 Task: Create a task  Create a new online platform for online legal consultations , assign it to team member softage.2@softage.net in the project BlueTechie and update the status of the task to  Off Track , set the priority of the task to Medium
Action: Mouse moved to (89, 63)
Screenshot: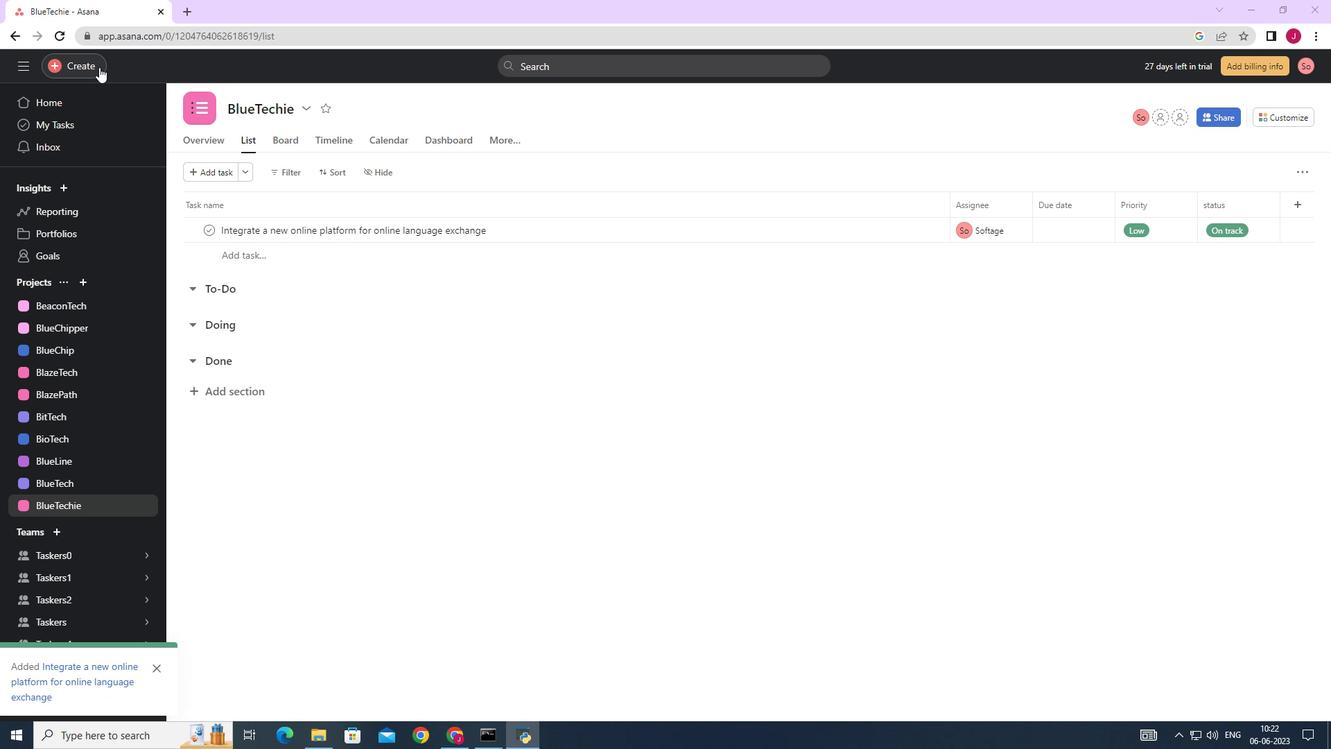 
Action: Mouse pressed left at (89, 63)
Screenshot: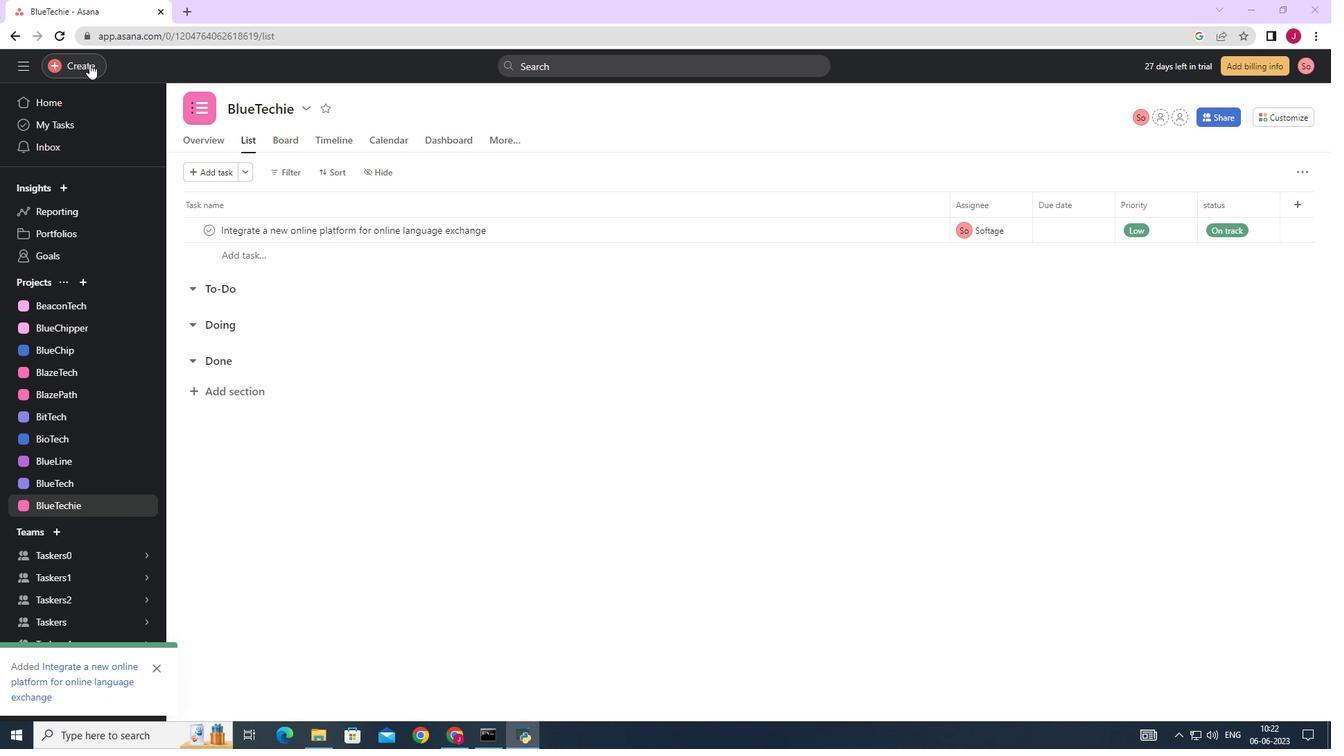 
Action: Mouse moved to (173, 70)
Screenshot: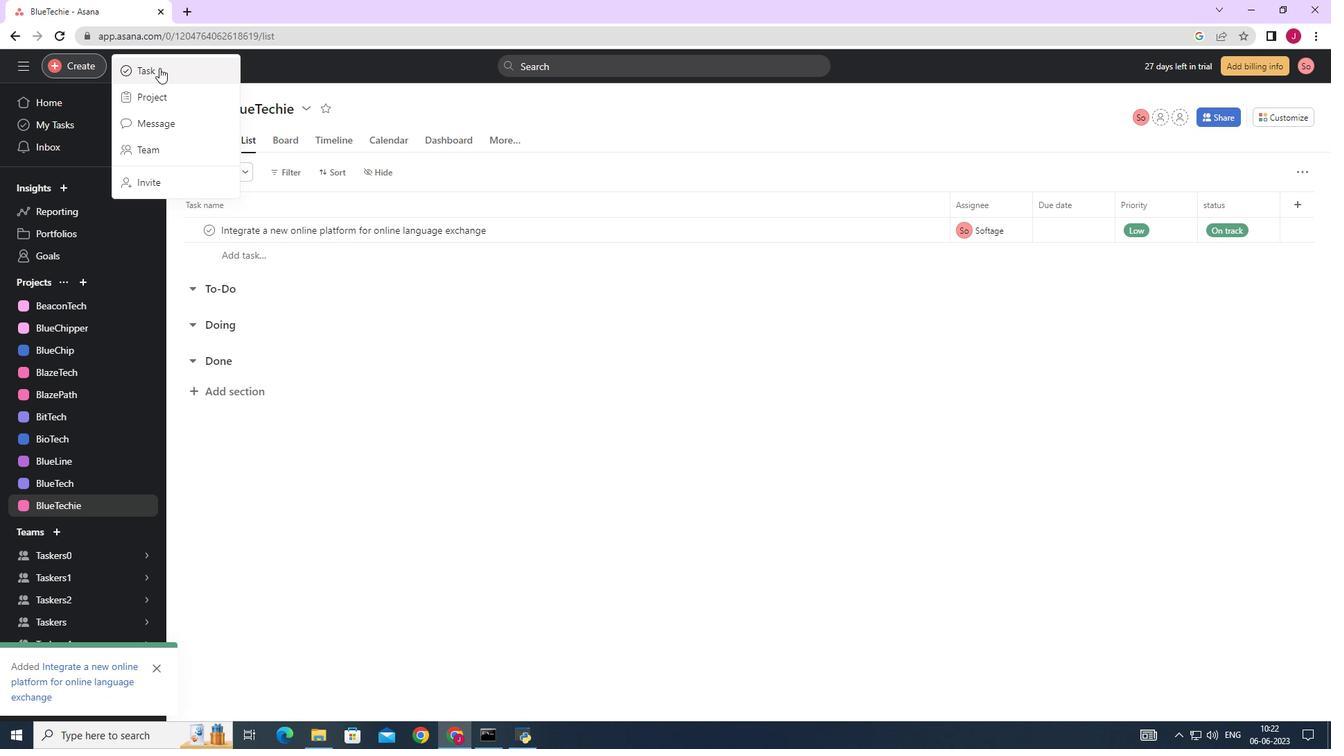 
Action: Mouse pressed left at (173, 70)
Screenshot: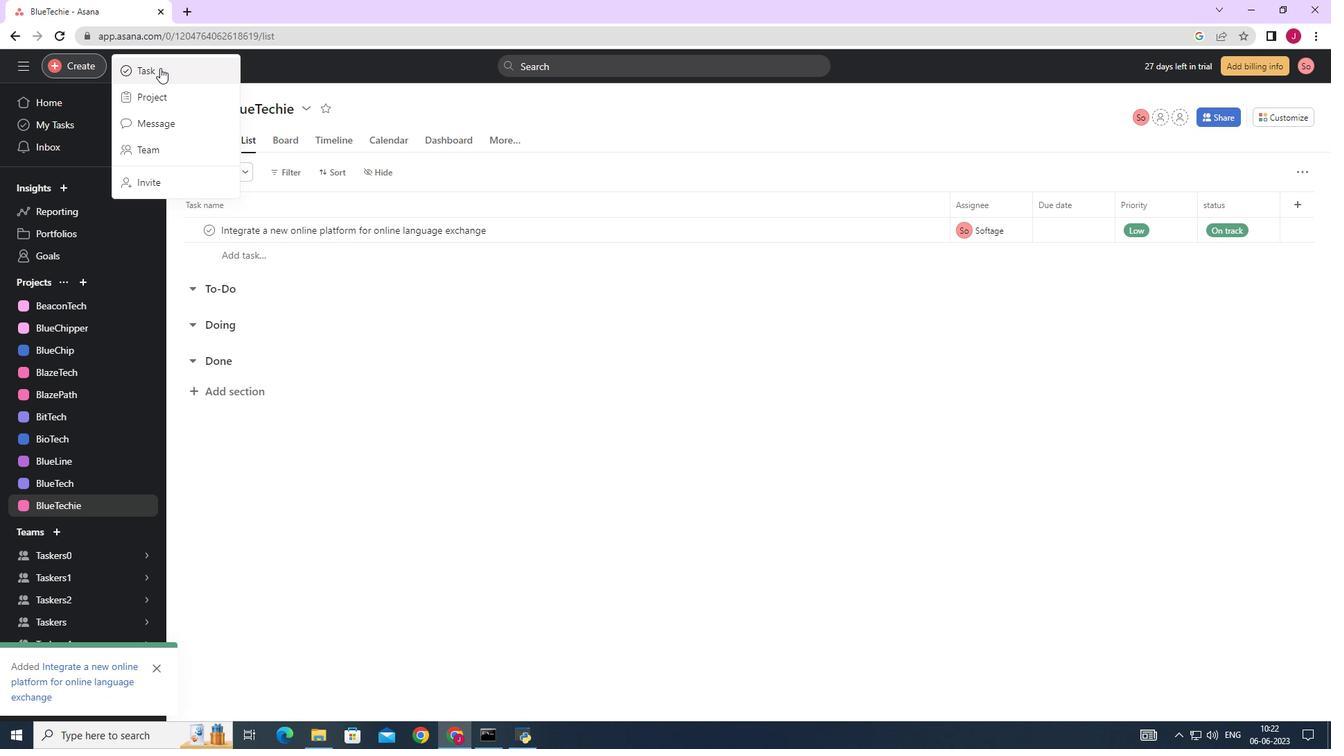 
Action: Mouse moved to (1056, 452)
Screenshot: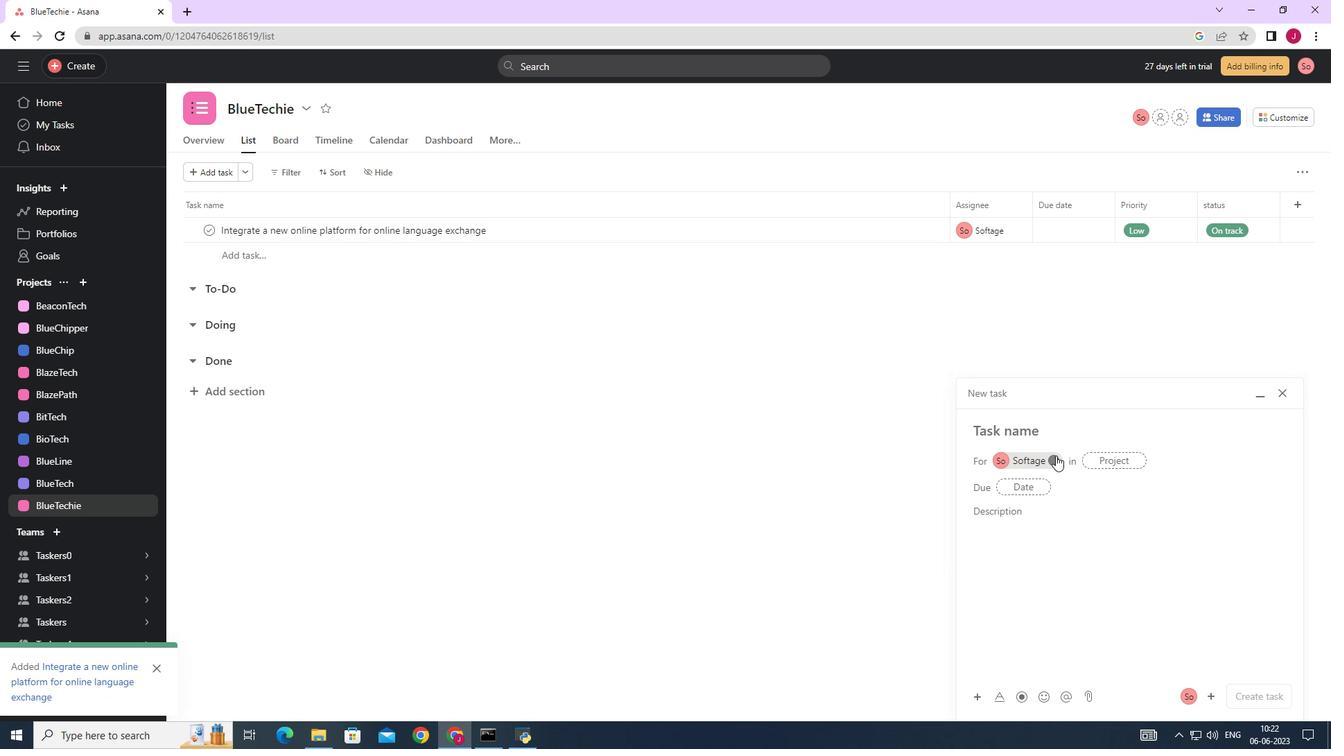 
Action: Mouse pressed left at (1056, 452)
Screenshot: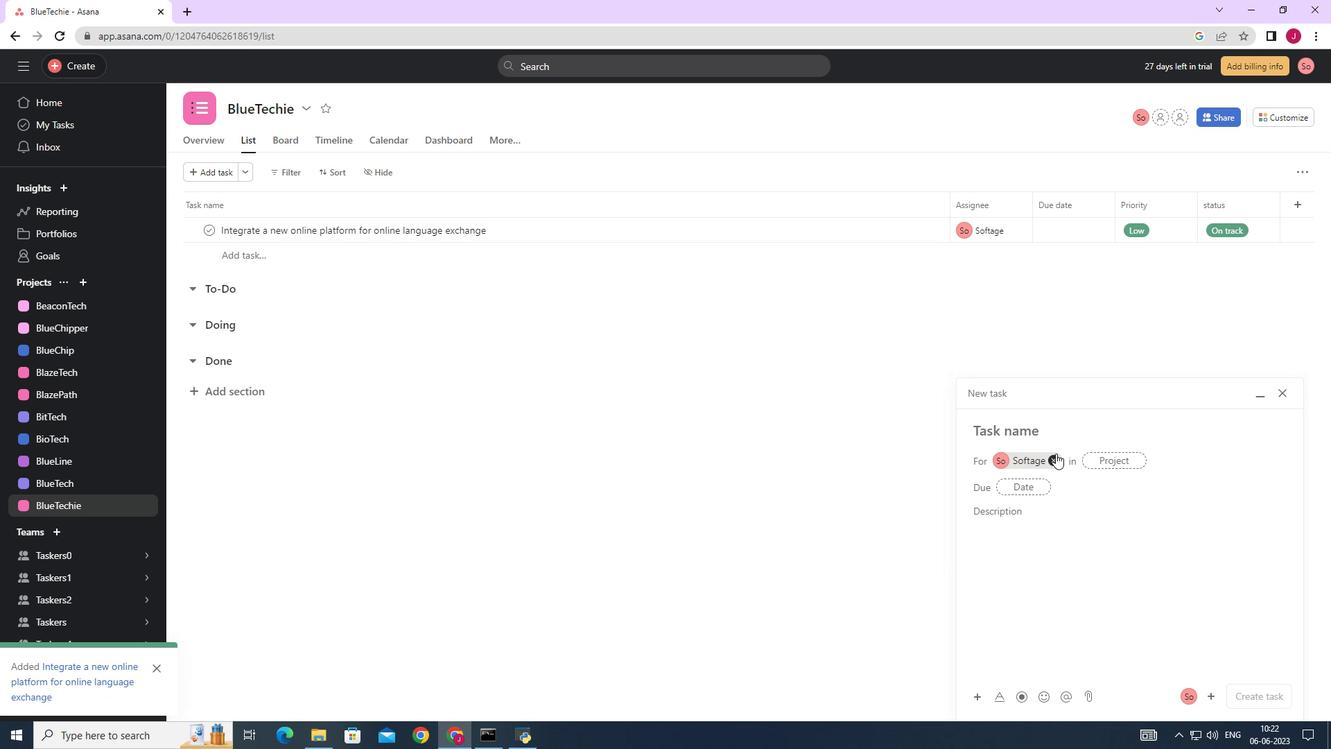 
Action: Mouse moved to (1009, 433)
Screenshot: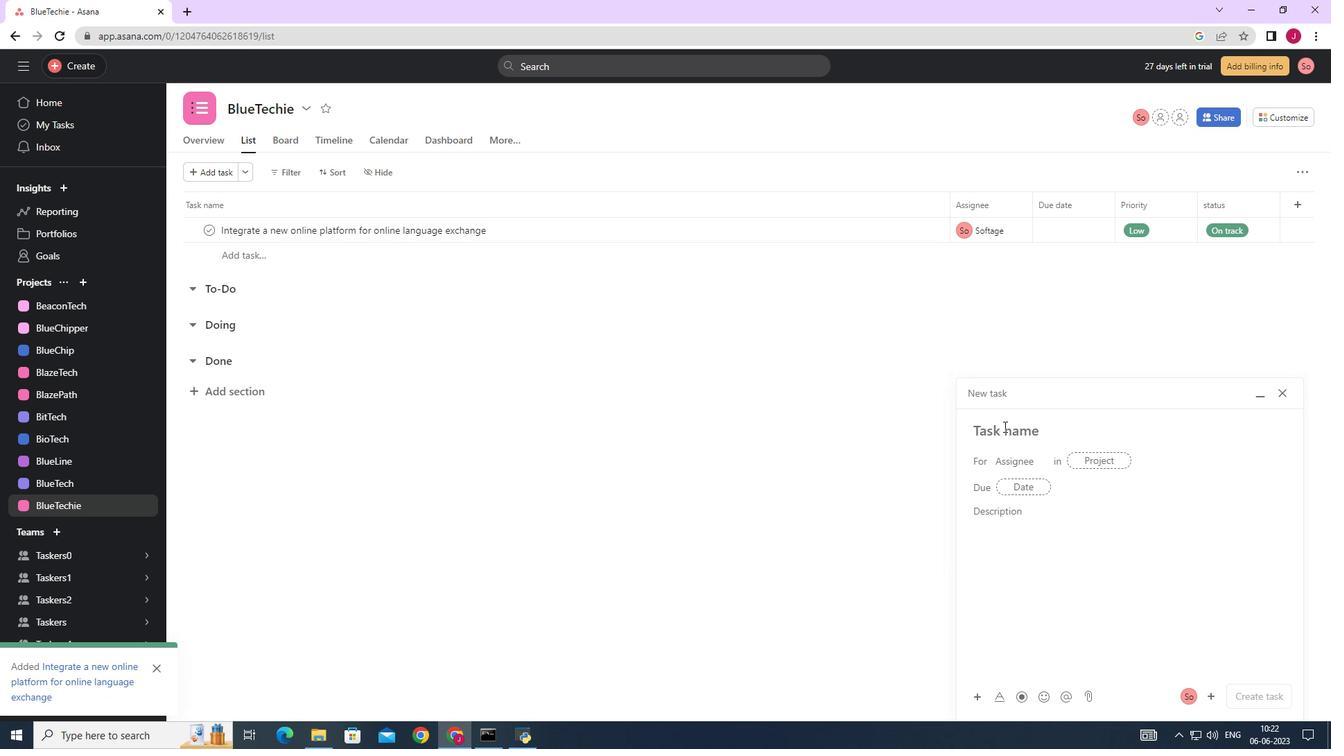 
Action: Mouse pressed left at (1009, 433)
Screenshot: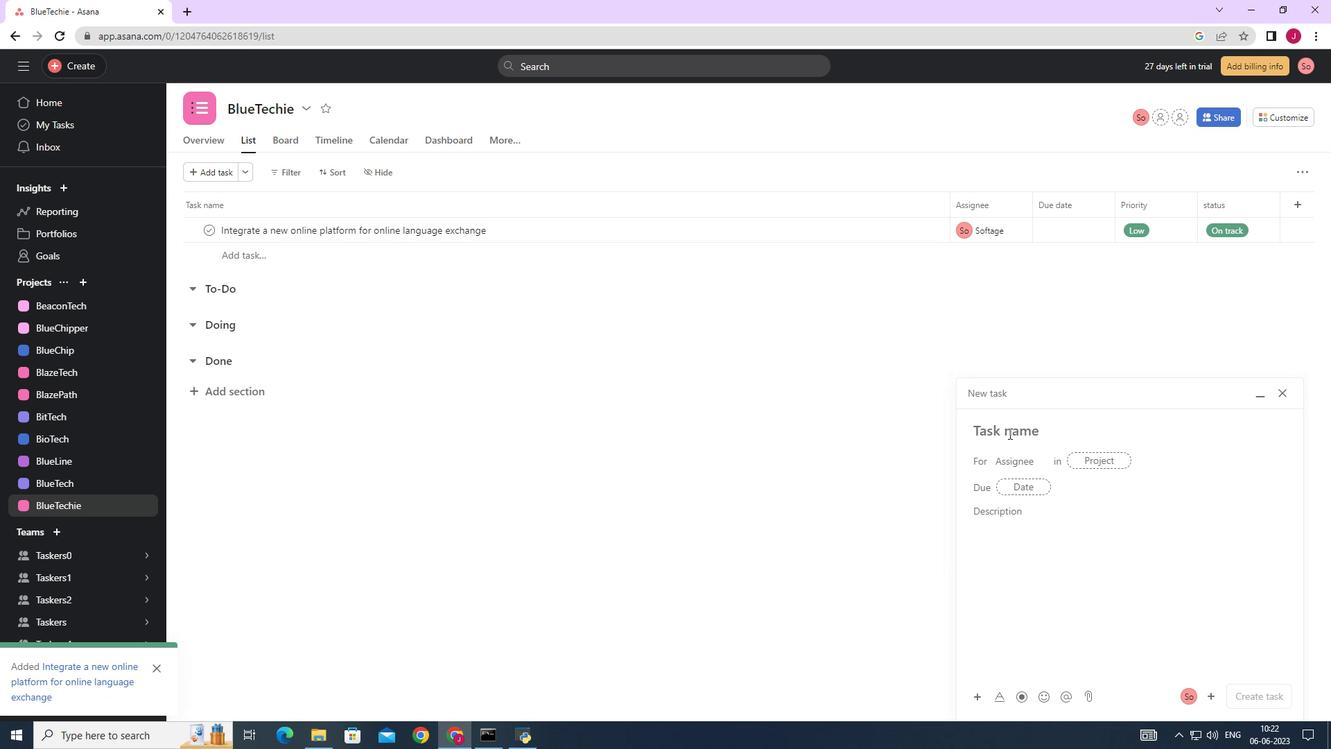 
Action: Key pressed <Key.caps_lock>C<Key.caps_lock>teate<Key.space><Key.backspace><Key.backspace><Key.backspace><Key.backspace><Key.backspace><Key.backspace>reate<Key.space>a<Key.space>new<Key.space>online<Key.space>platform<Key.space>for<Key.space>online<Key.space>legal<Key.space>consultations
Screenshot: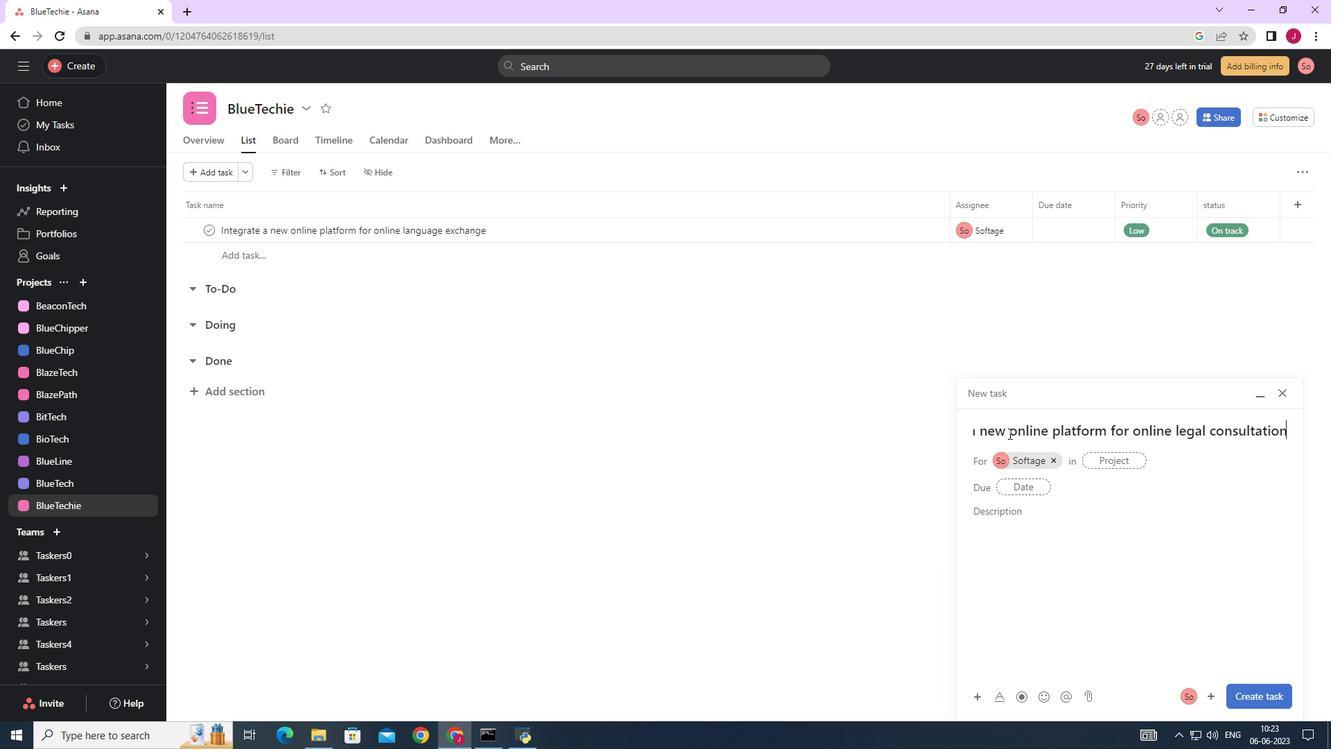 
Action: Mouse moved to (1053, 460)
Screenshot: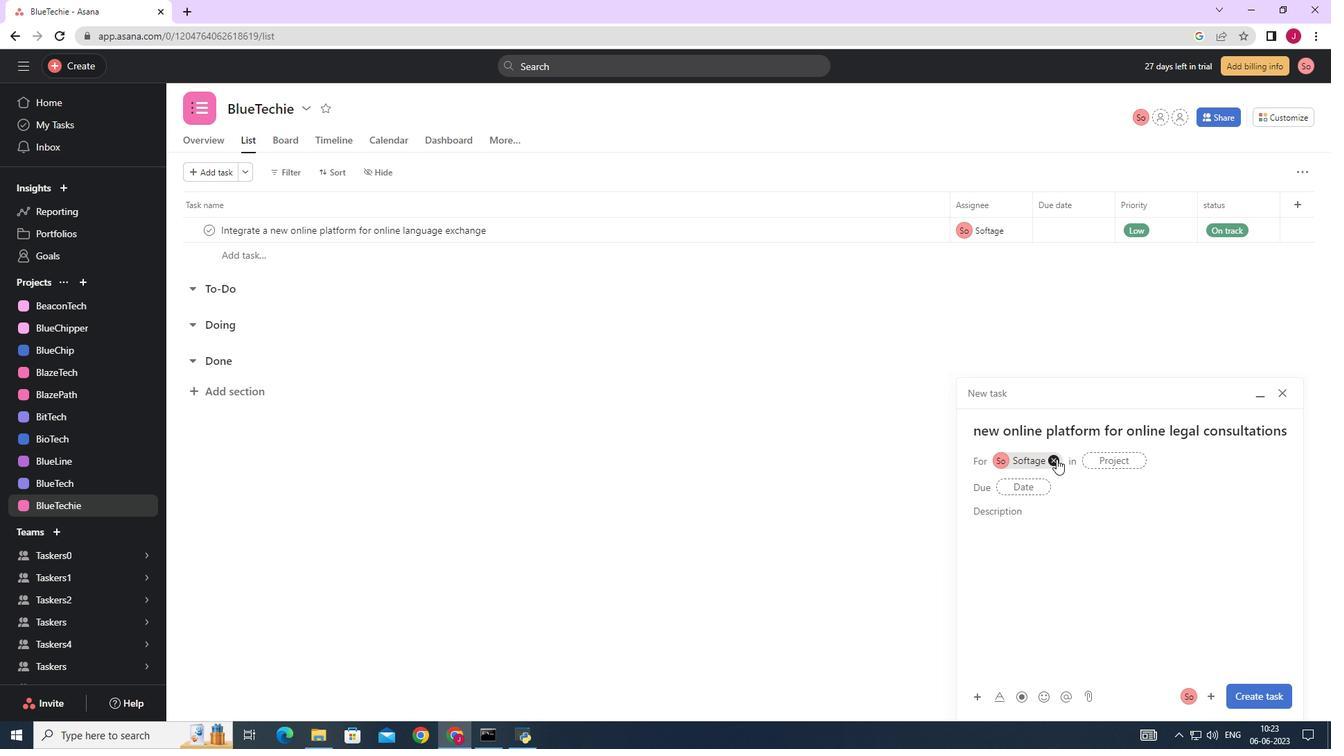 
Action: Mouse pressed left at (1053, 460)
Screenshot: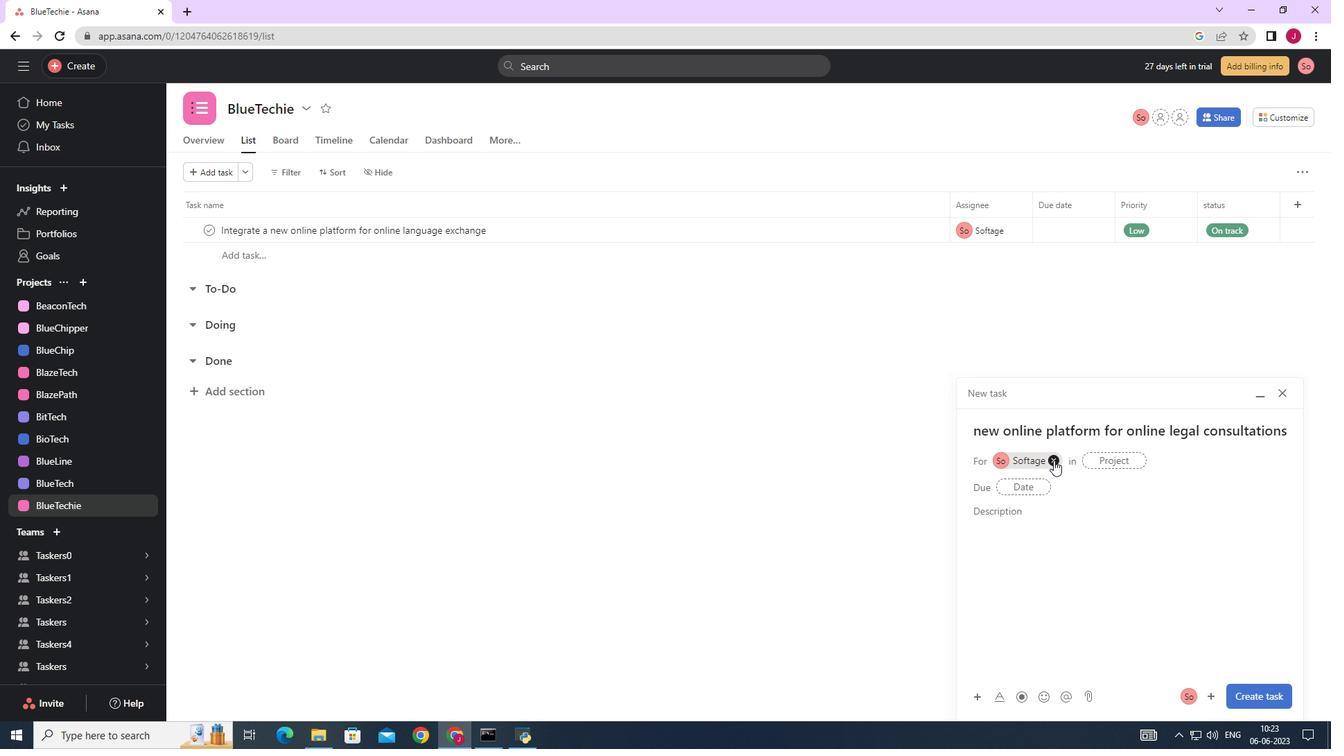 
Action: Mouse pressed left at (1053, 460)
Screenshot: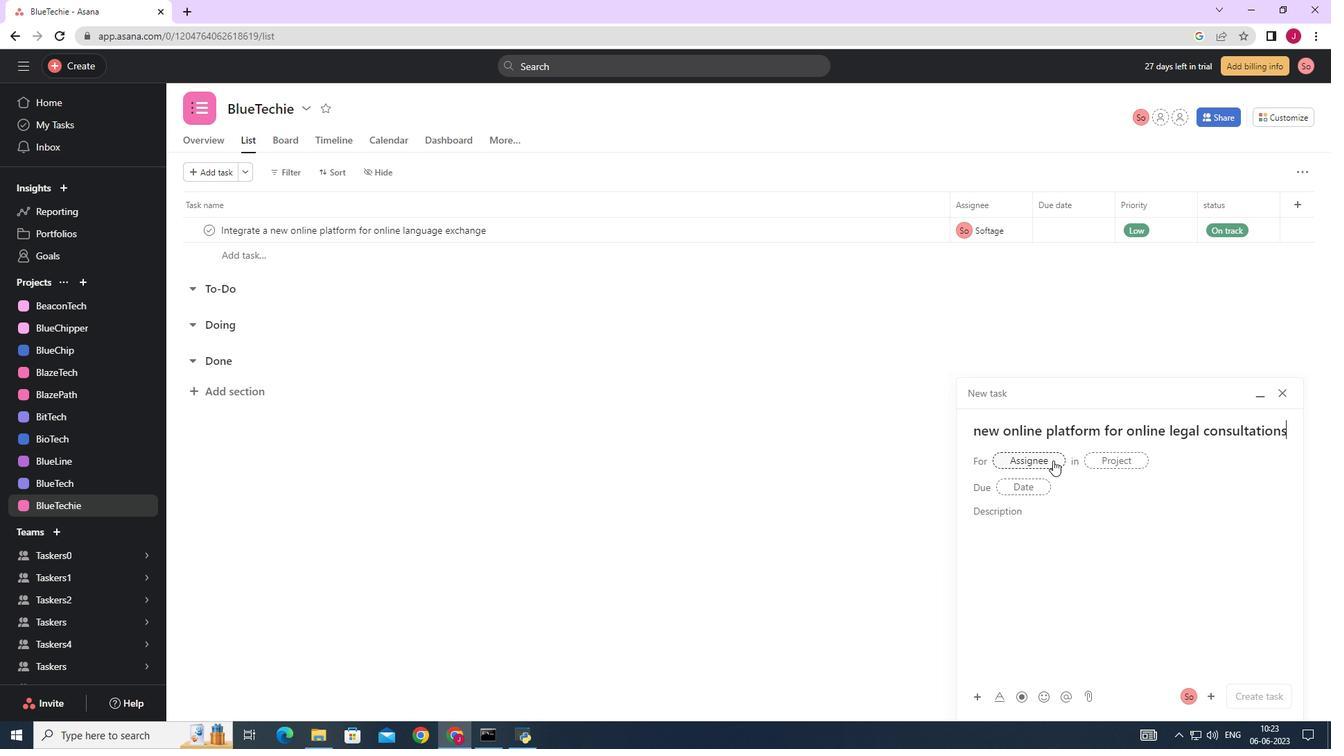 
Action: Mouse moved to (1052, 460)
Screenshot: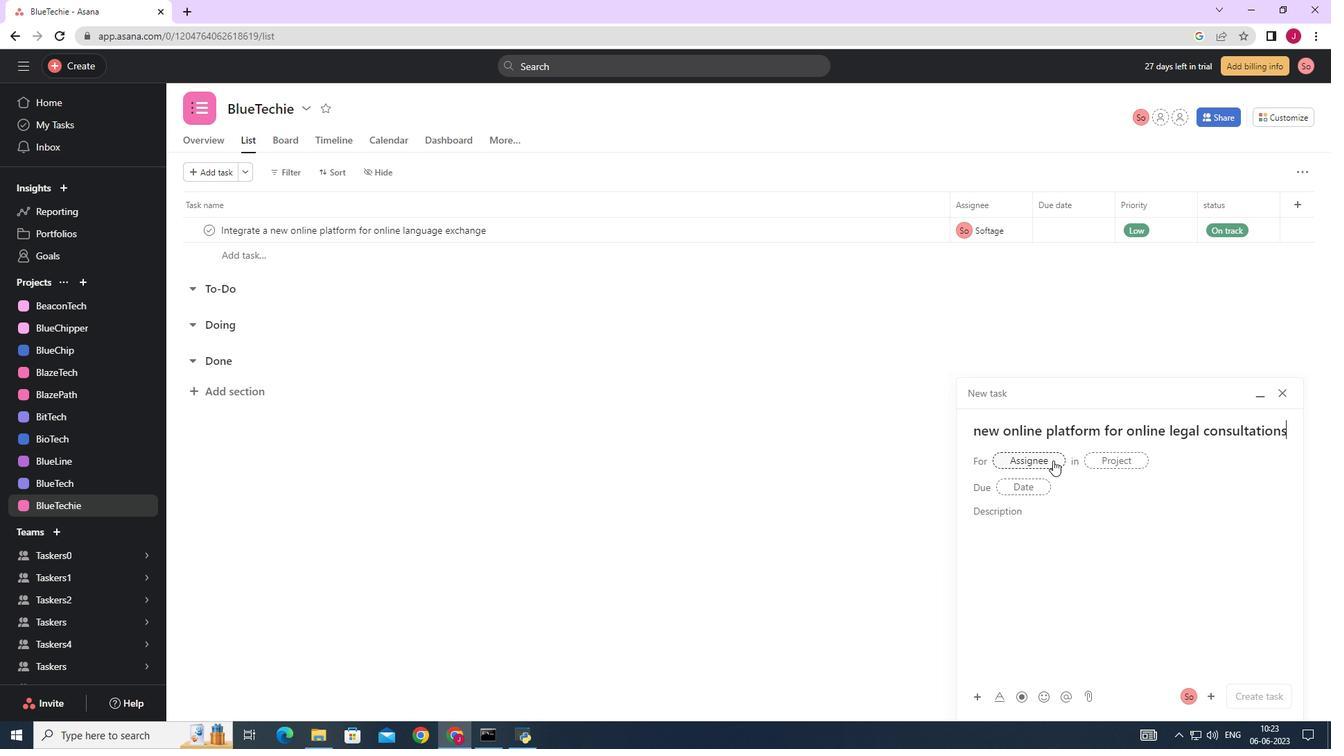 
Action: Key pressed softage.2
Screenshot: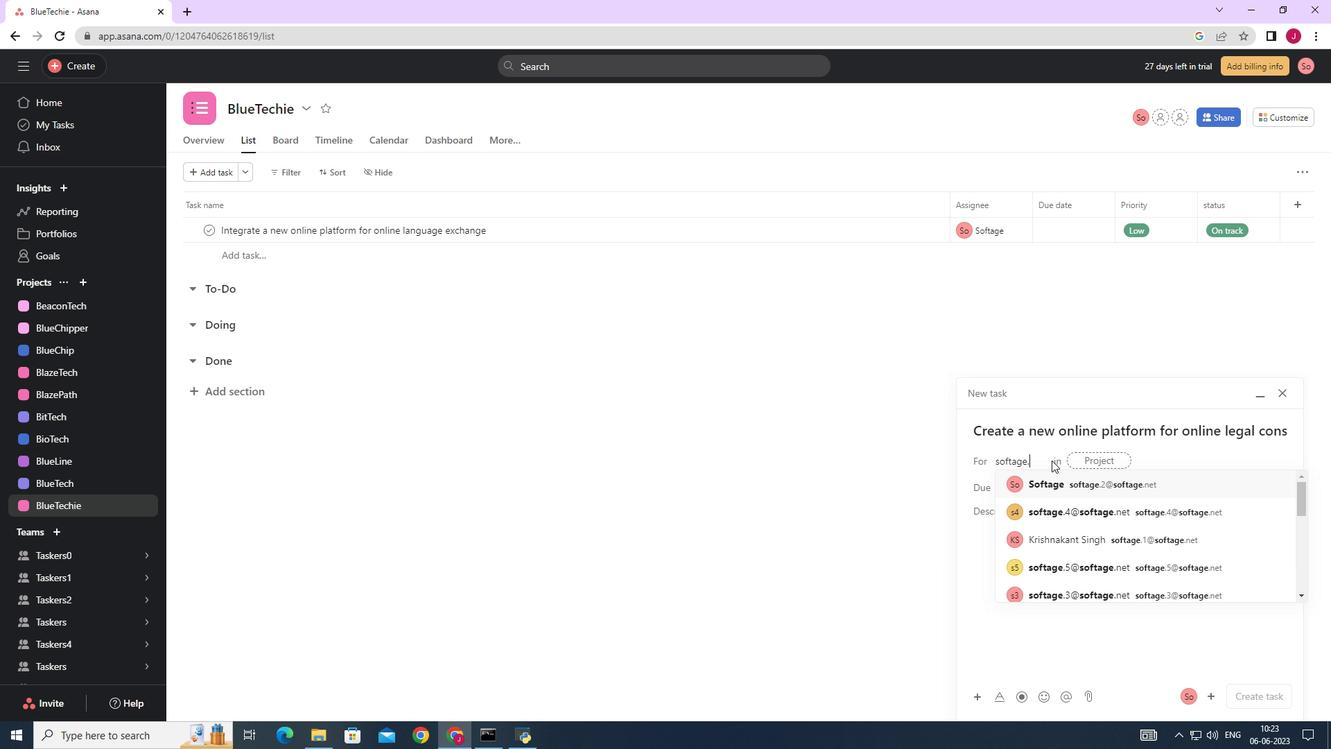 
Action: Mouse moved to (1110, 488)
Screenshot: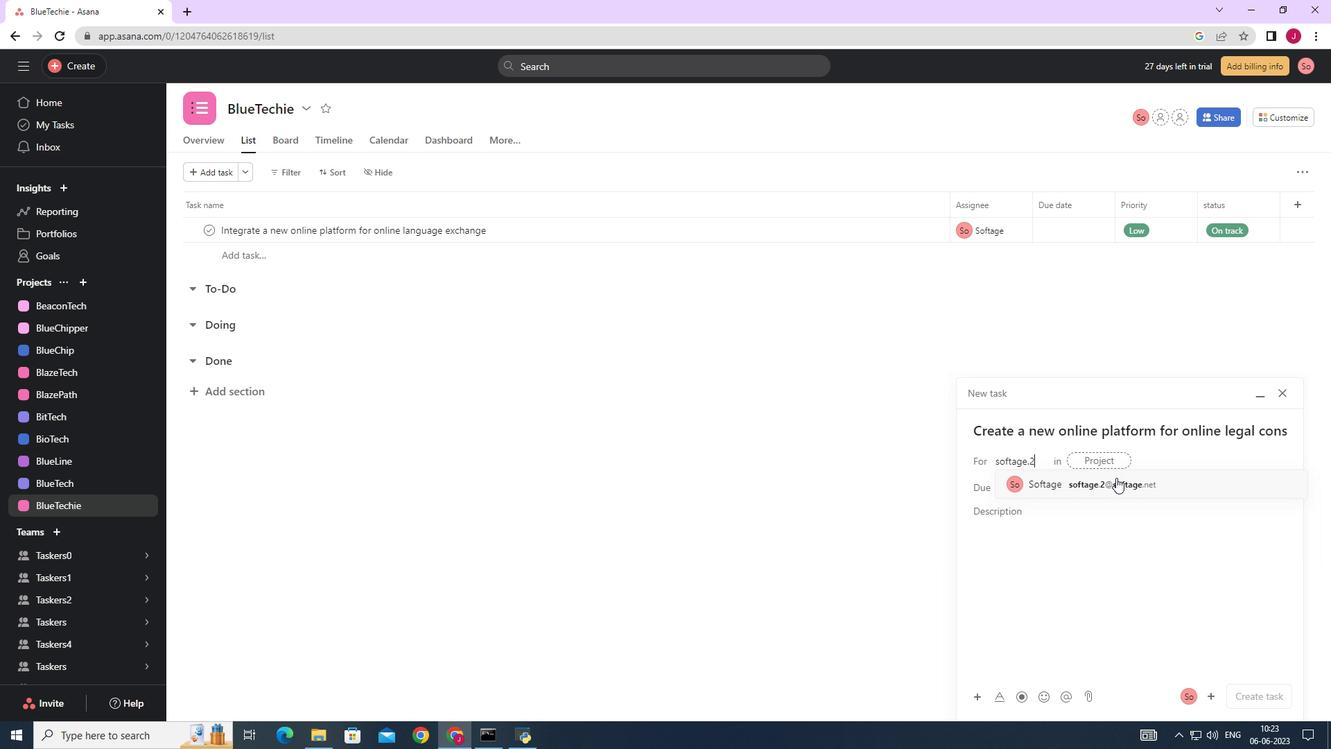 
Action: Mouse pressed left at (1110, 488)
Screenshot: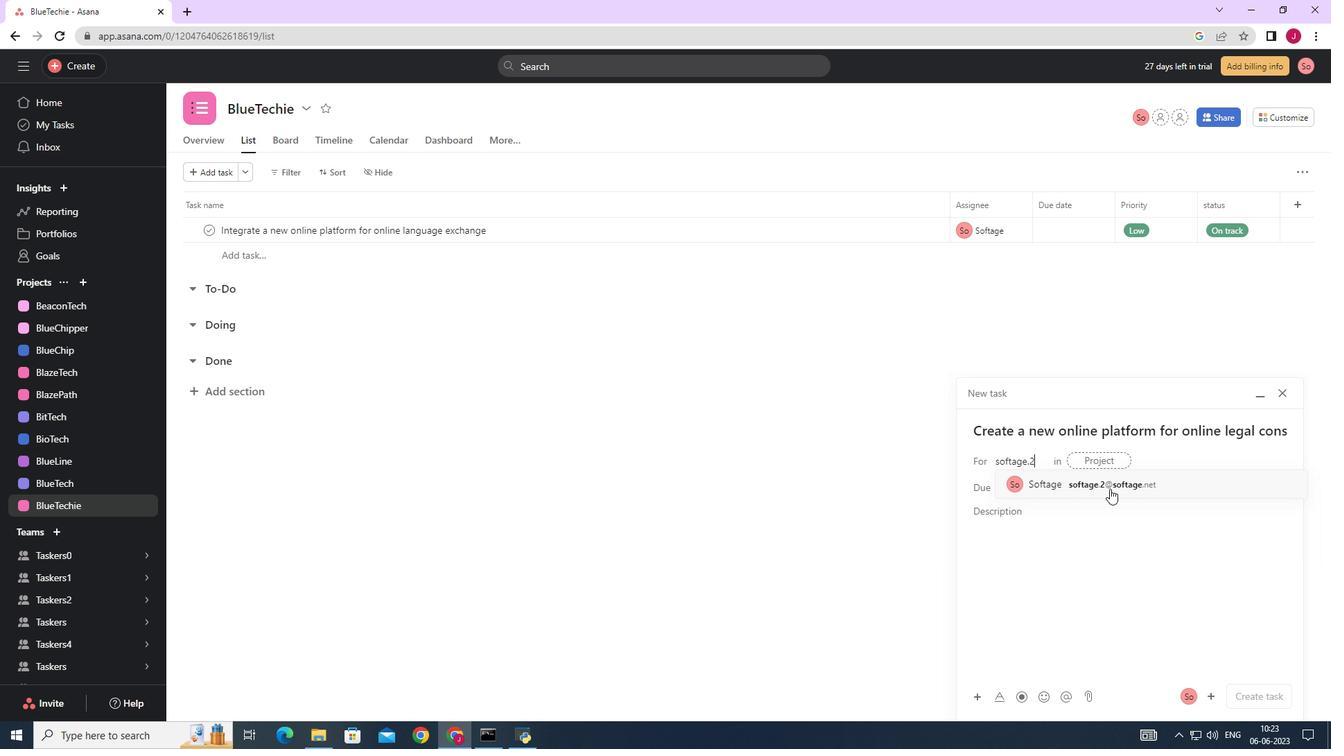 
Action: Mouse moved to (888, 486)
Screenshot: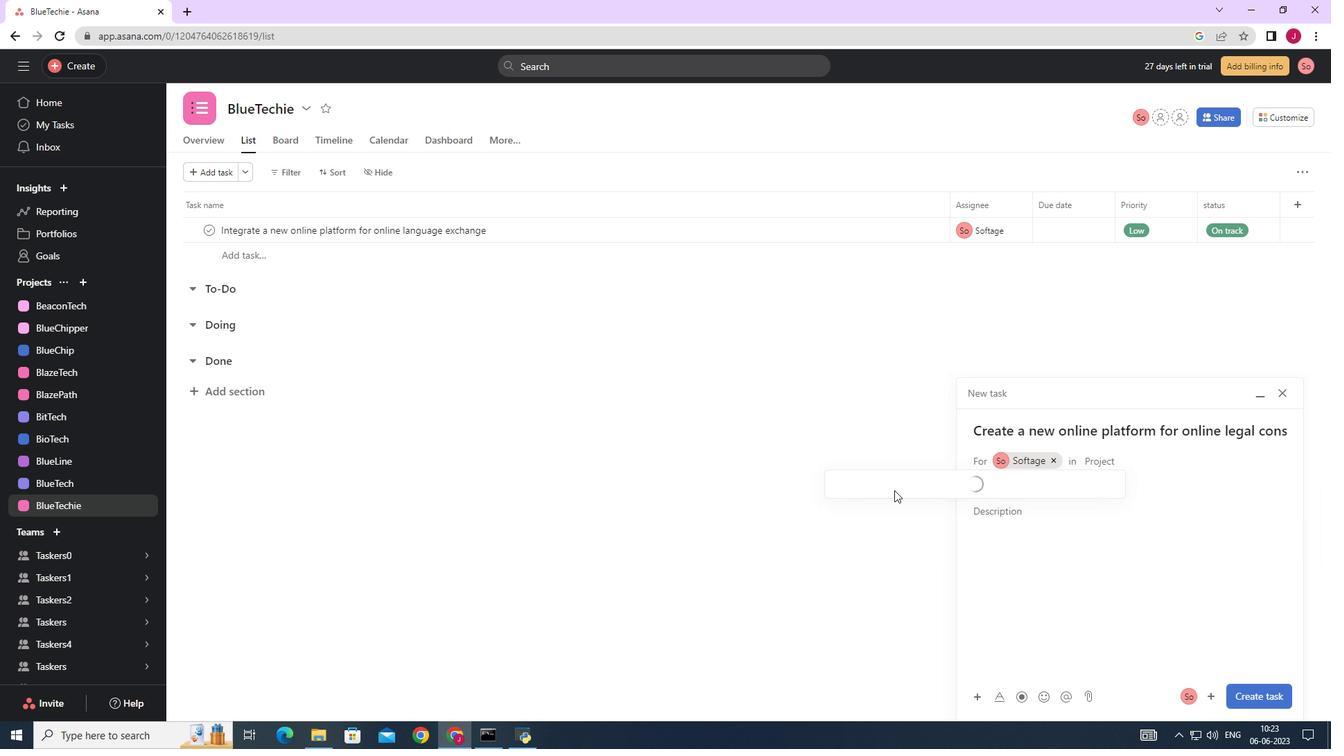 
Action: Mouse pressed left at (888, 486)
Screenshot: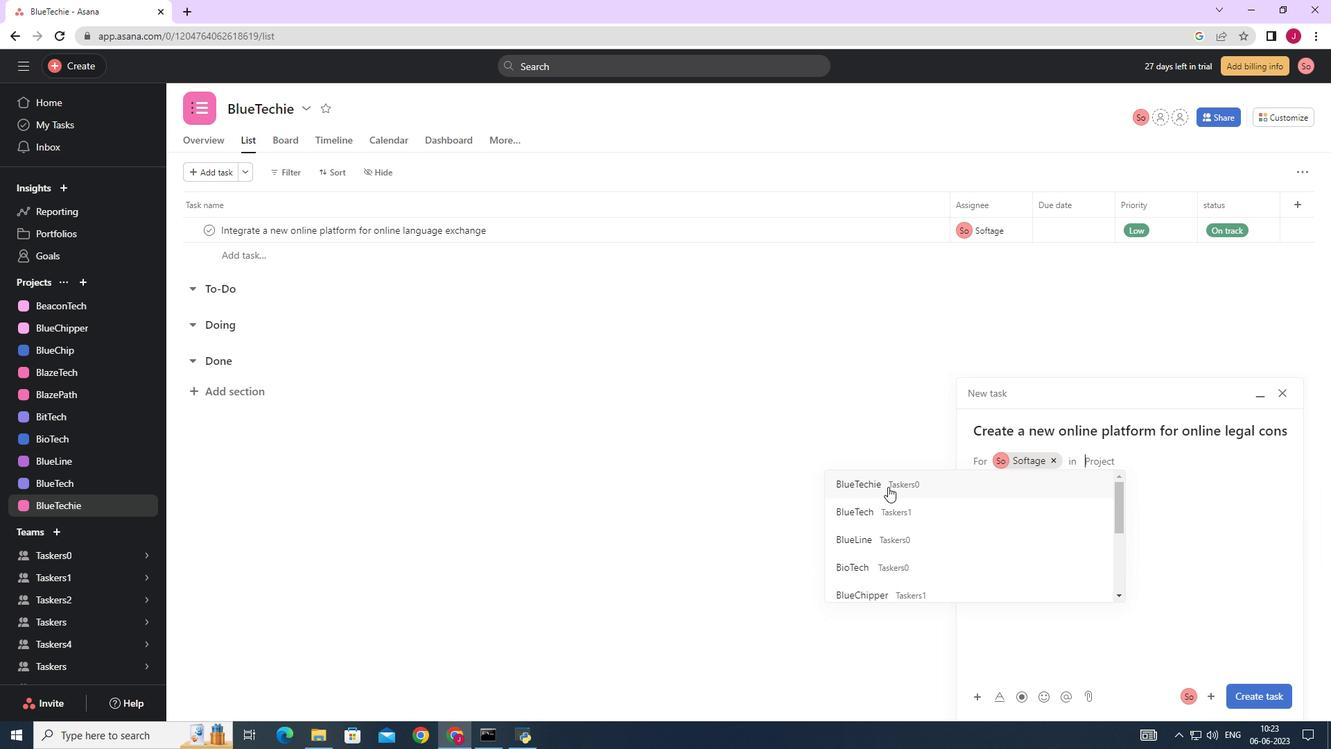 
Action: Mouse moved to (1045, 518)
Screenshot: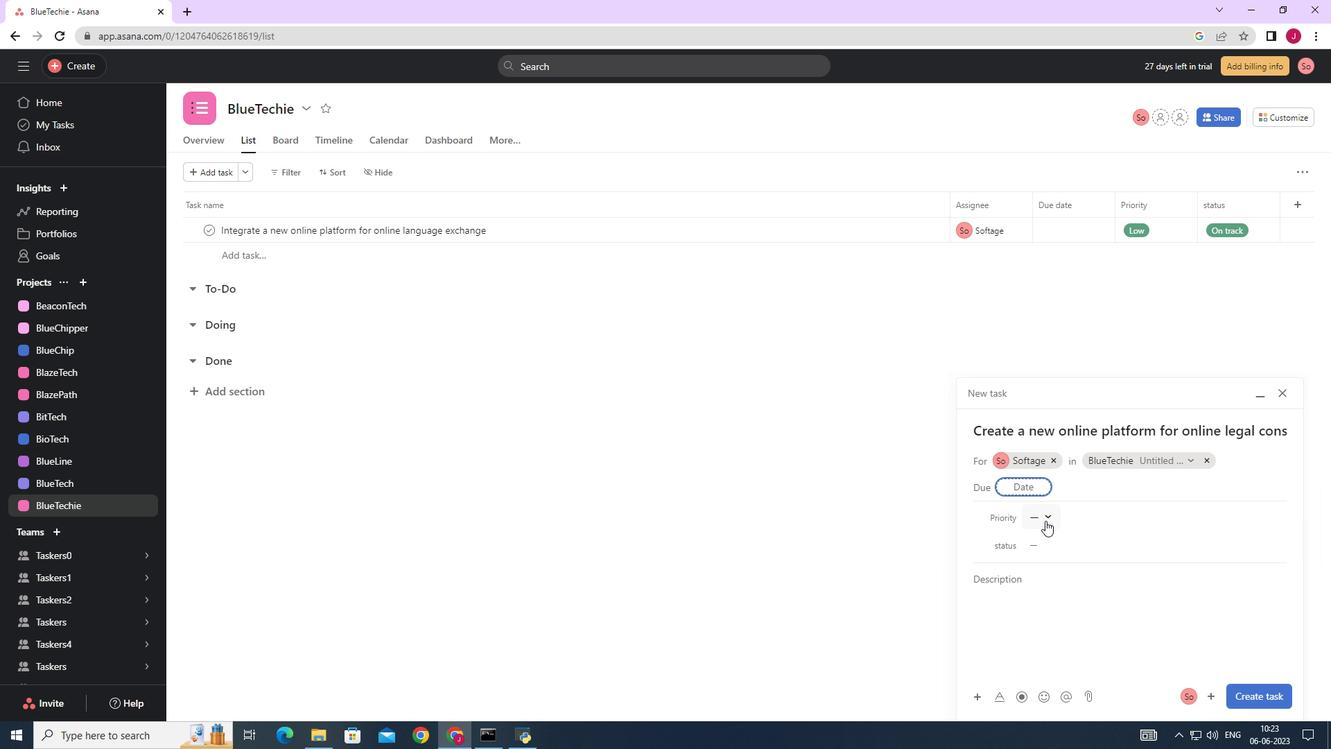 
Action: Mouse pressed left at (1045, 518)
Screenshot: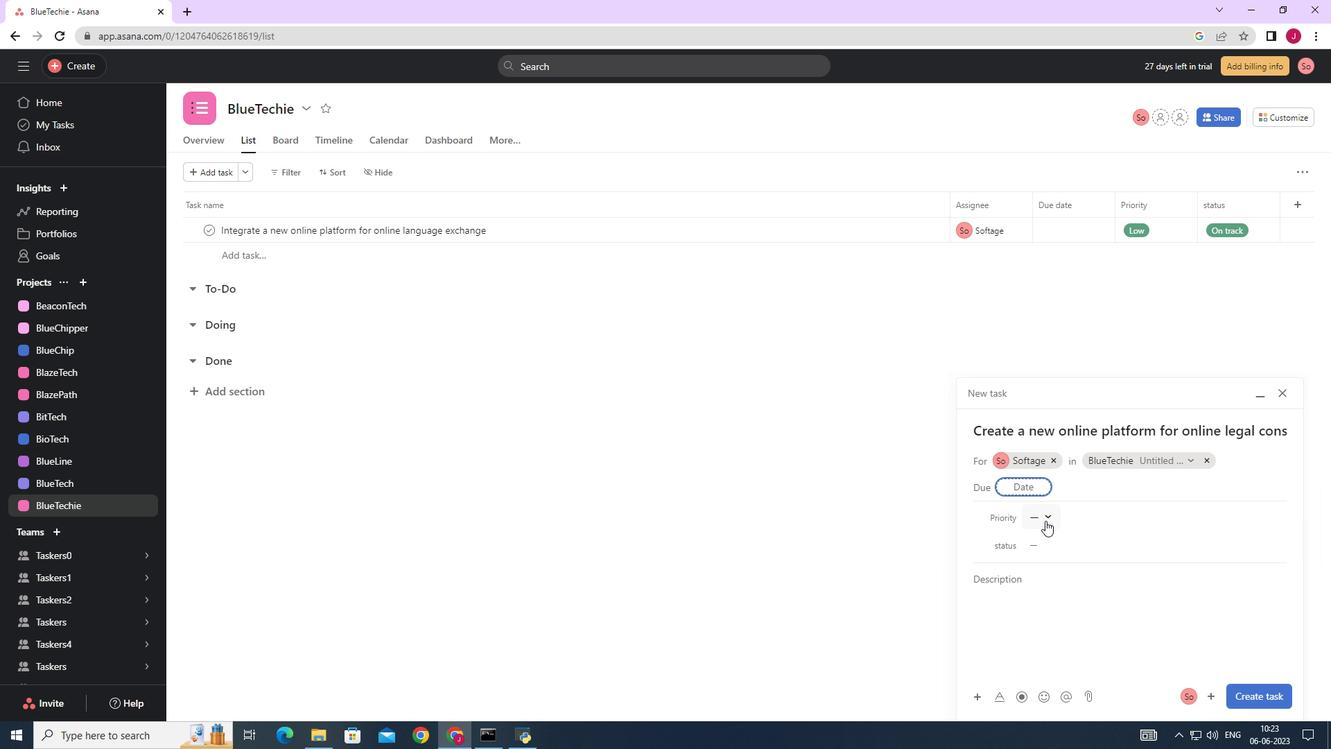 
Action: Mouse moved to (1071, 586)
Screenshot: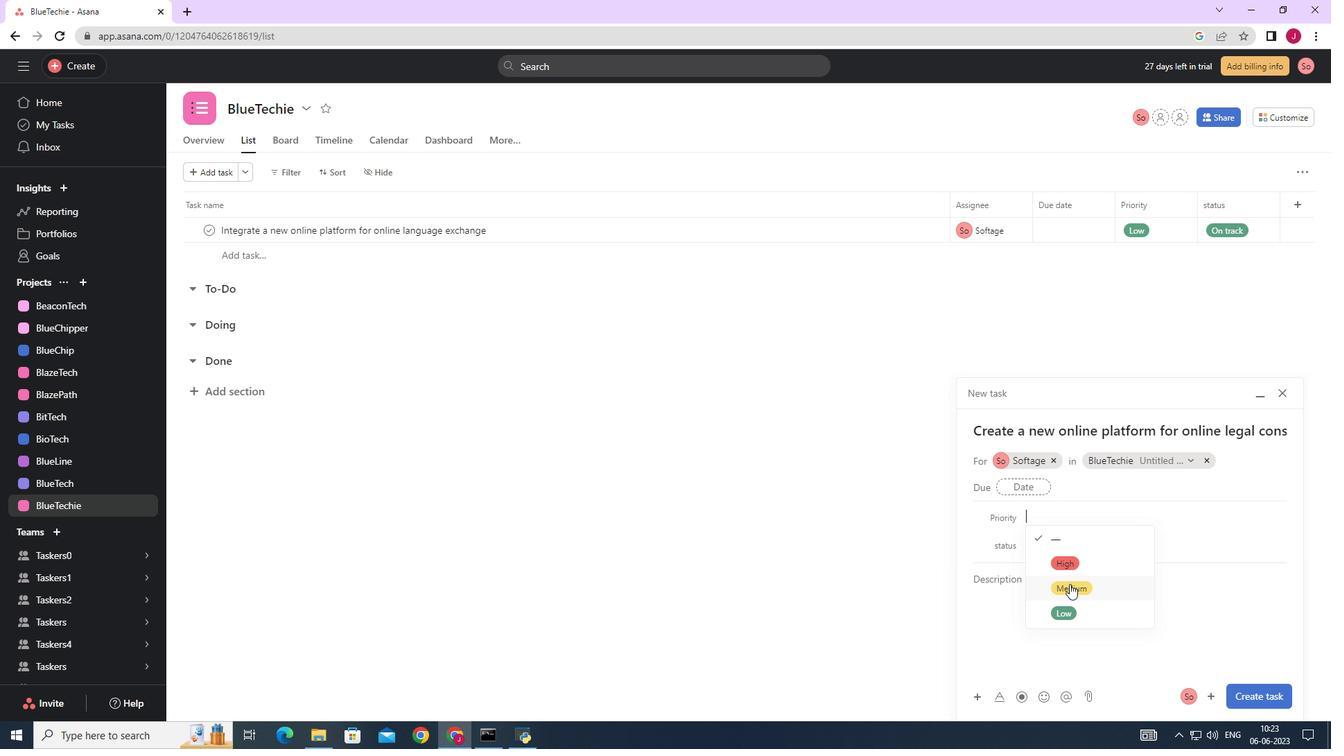 
Action: Mouse pressed left at (1071, 586)
Screenshot: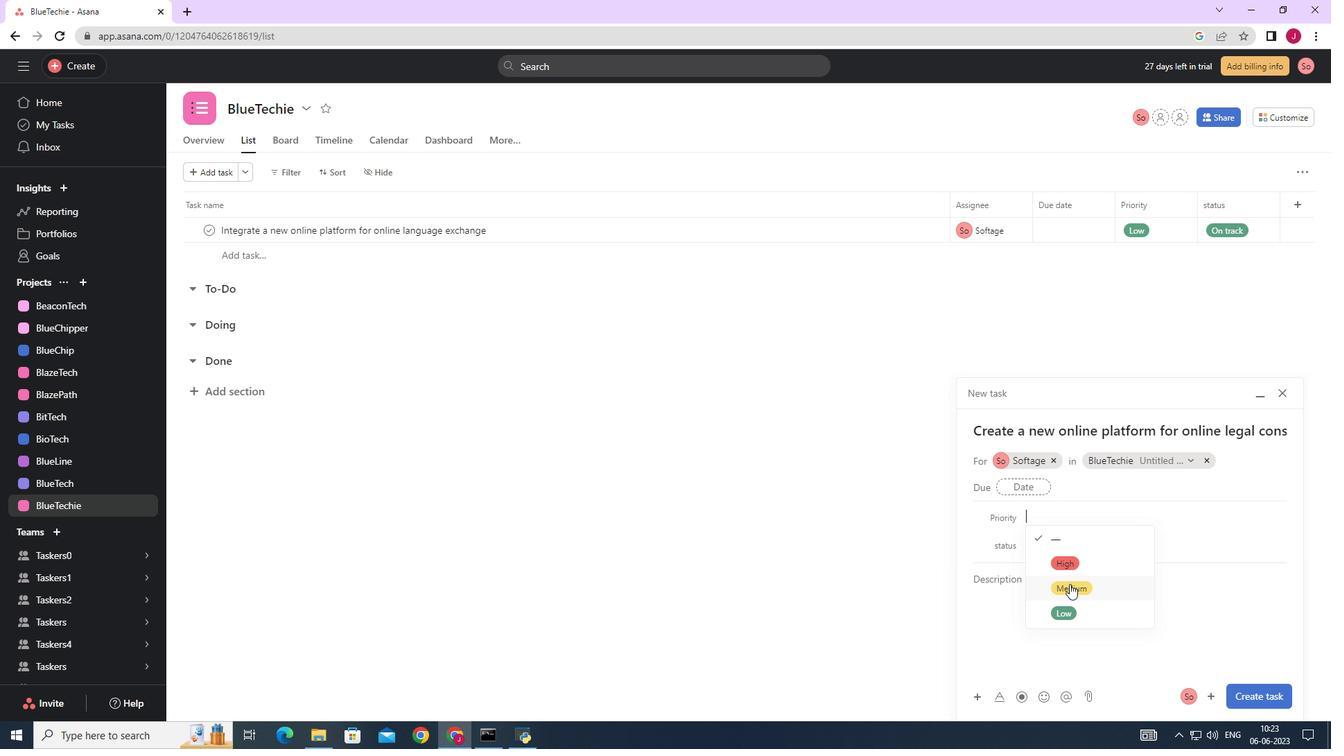 
Action: Mouse moved to (1047, 539)
Screenshot: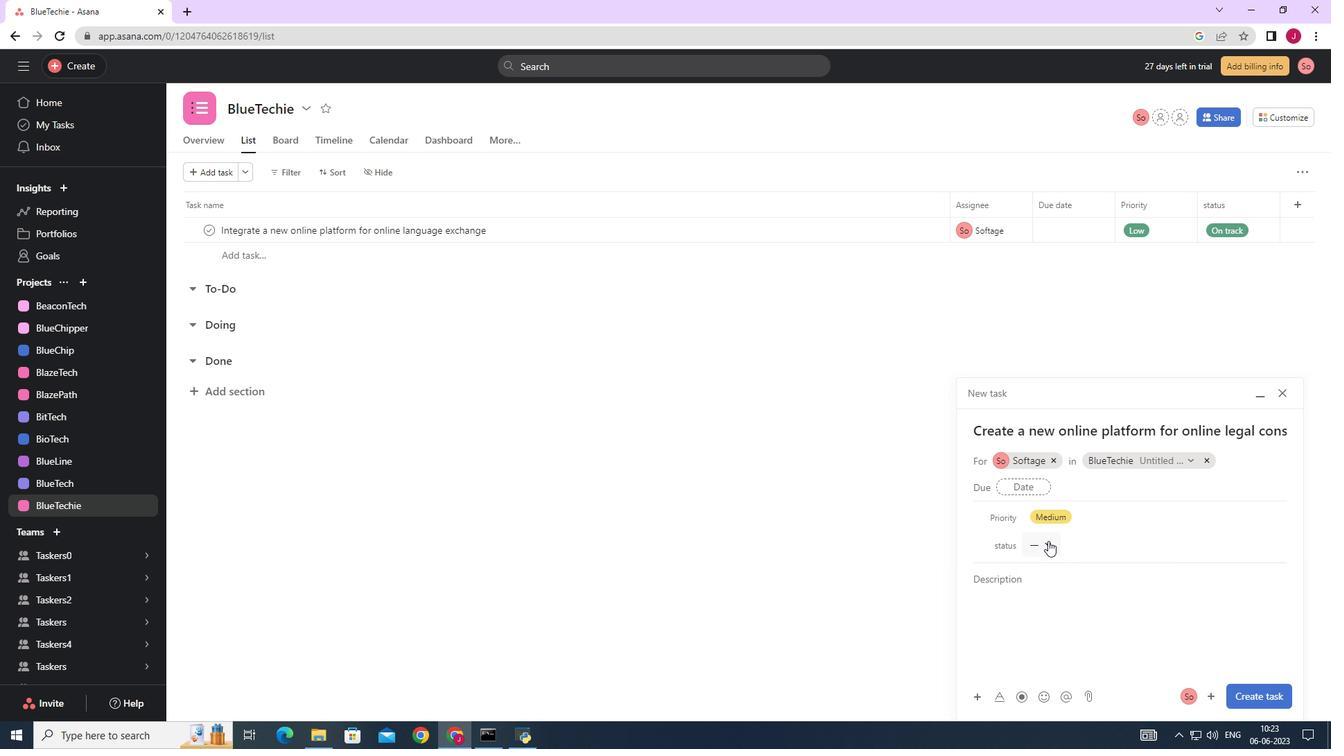 
Action: Mouse pressed left at (1047, 539)
Screenshot: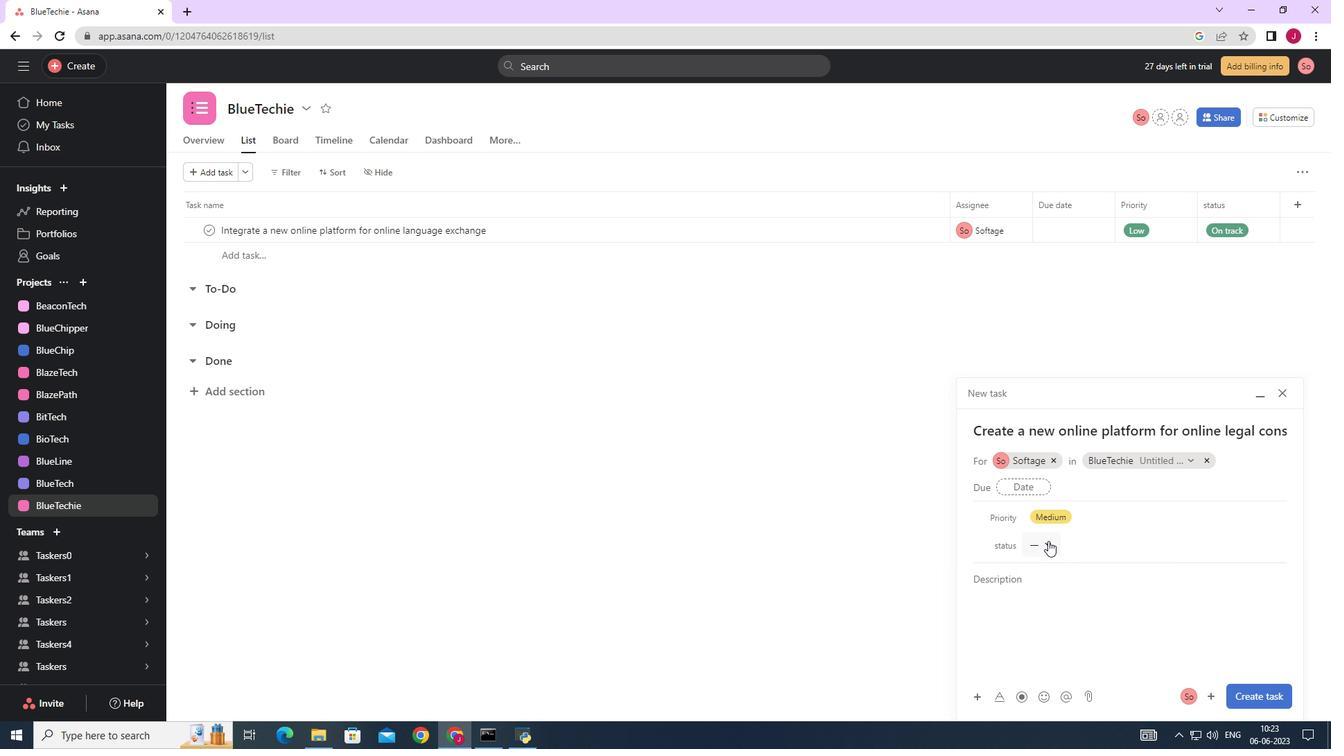 
Action: Mouse moved to (1074, 613)
Screenshot: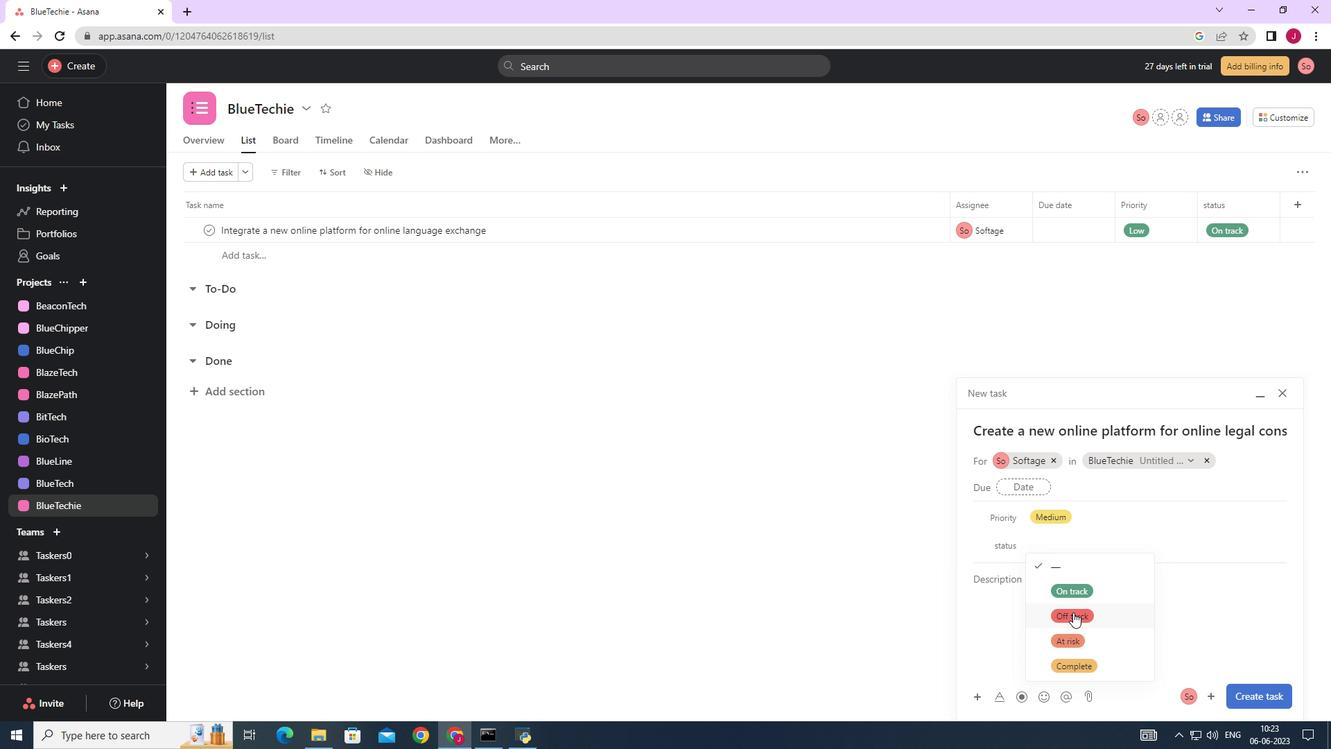 
Action: Mouse pressed left at (1074, 613)
Screenshot: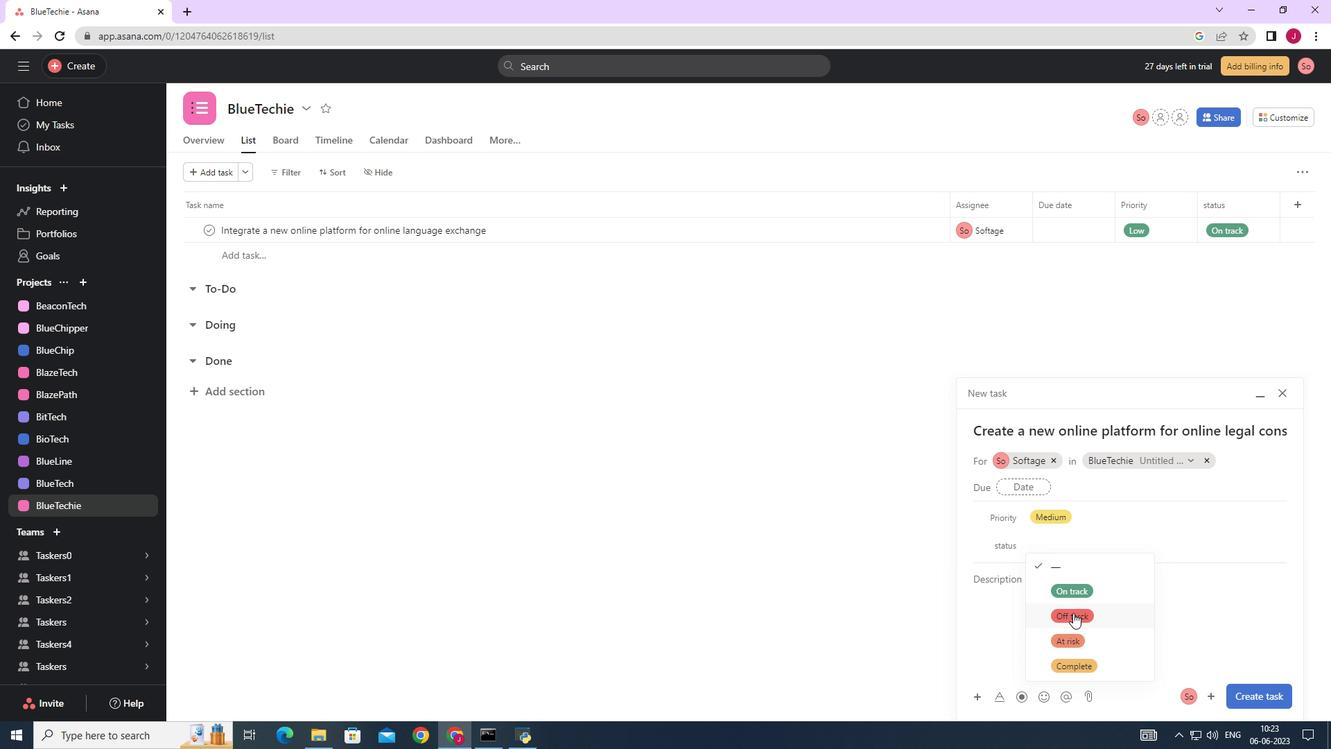 
Action: Mouse moved to (1242, 689)
Screenshot: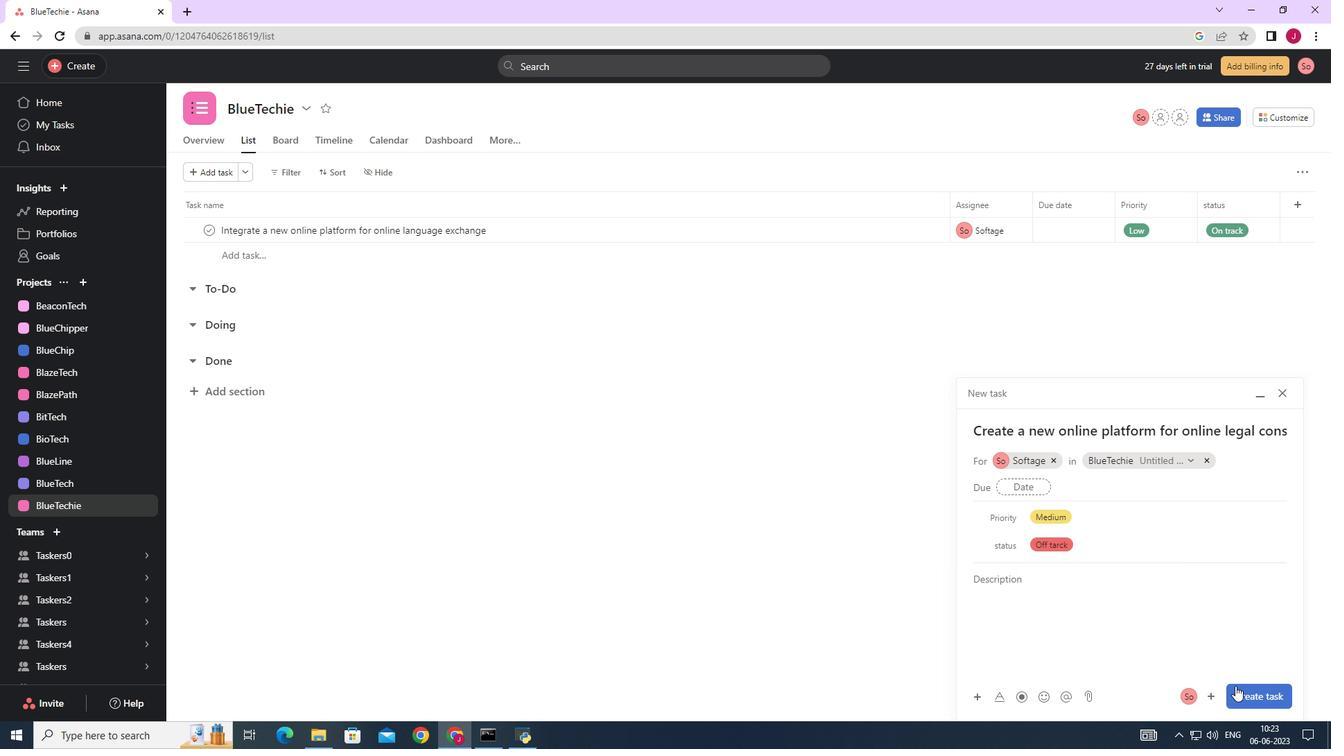 
Action: Mouse pressed left at (1242, 689)
Screenshot: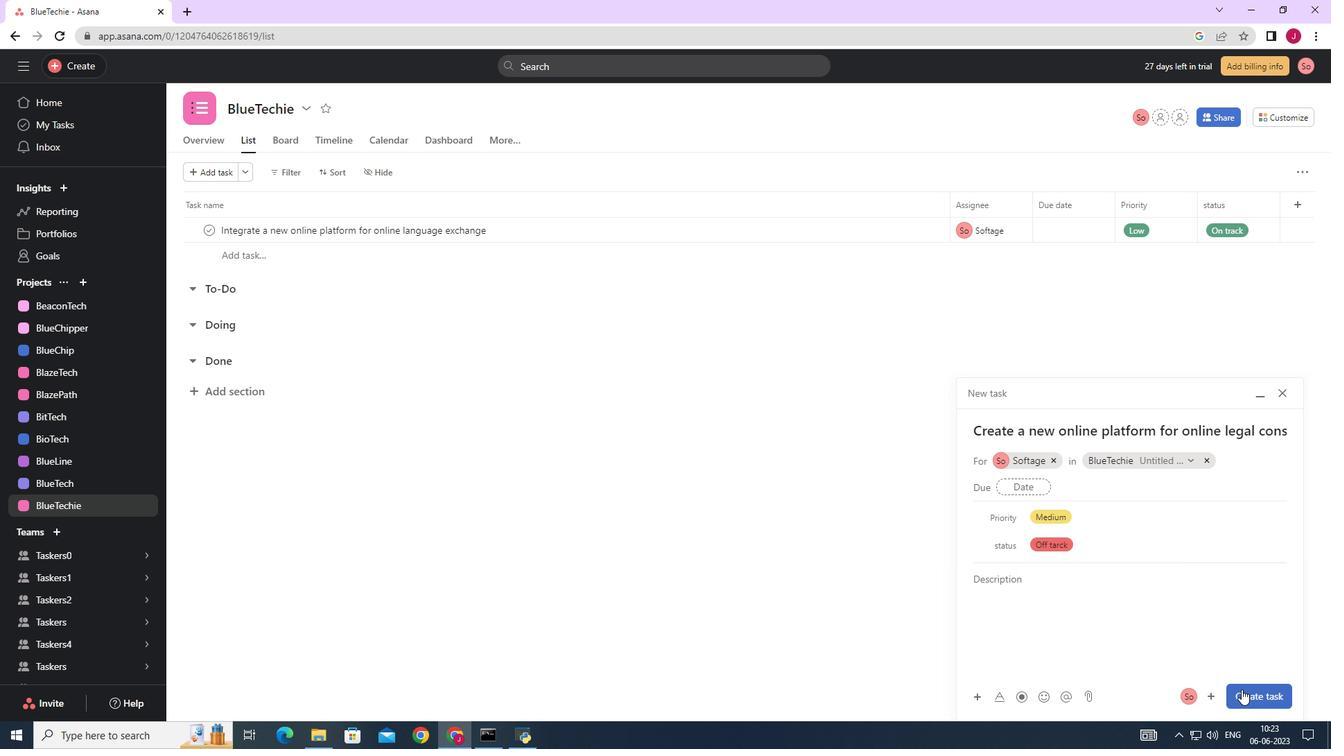 
Action: Mouse moved to (1204, 681)
Screenshot: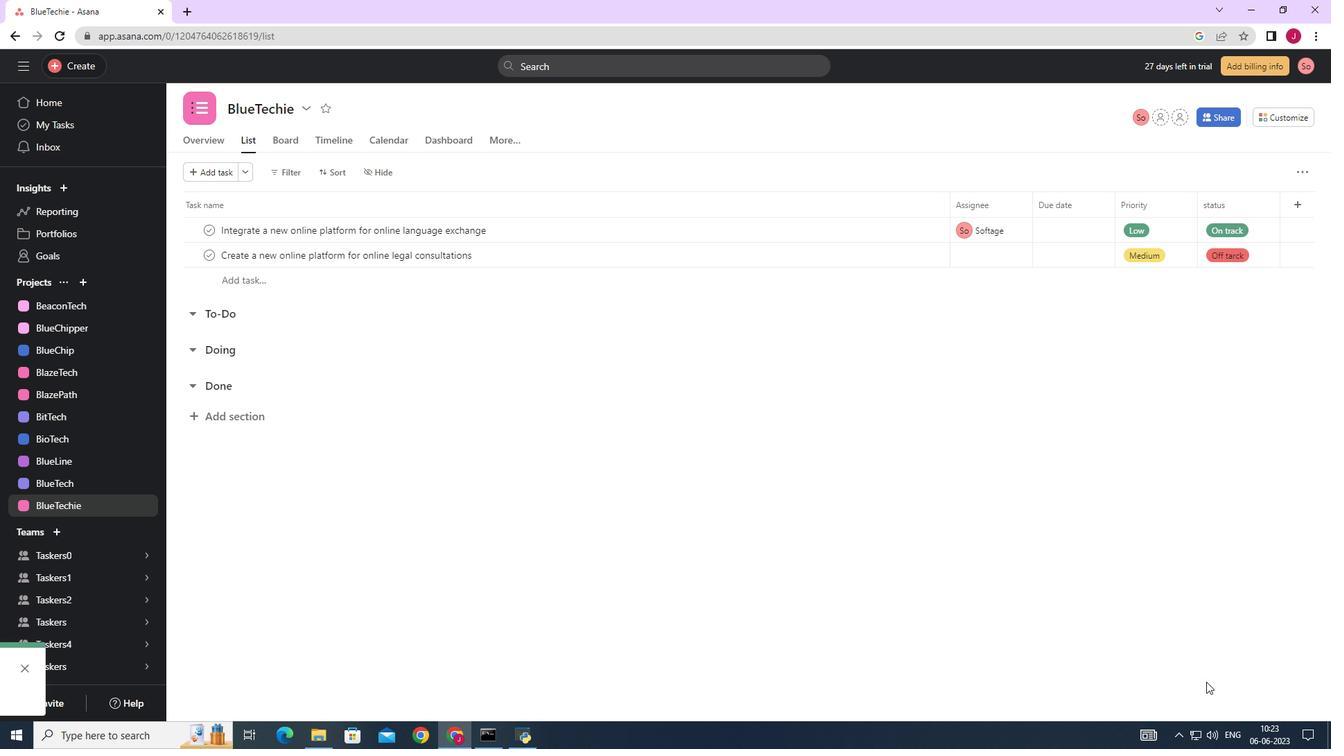 
